 Task: Check the average views per listing of separate shower and tub in the last 5 years.
Action: Mouse moved to (295, 262)
Screenshot: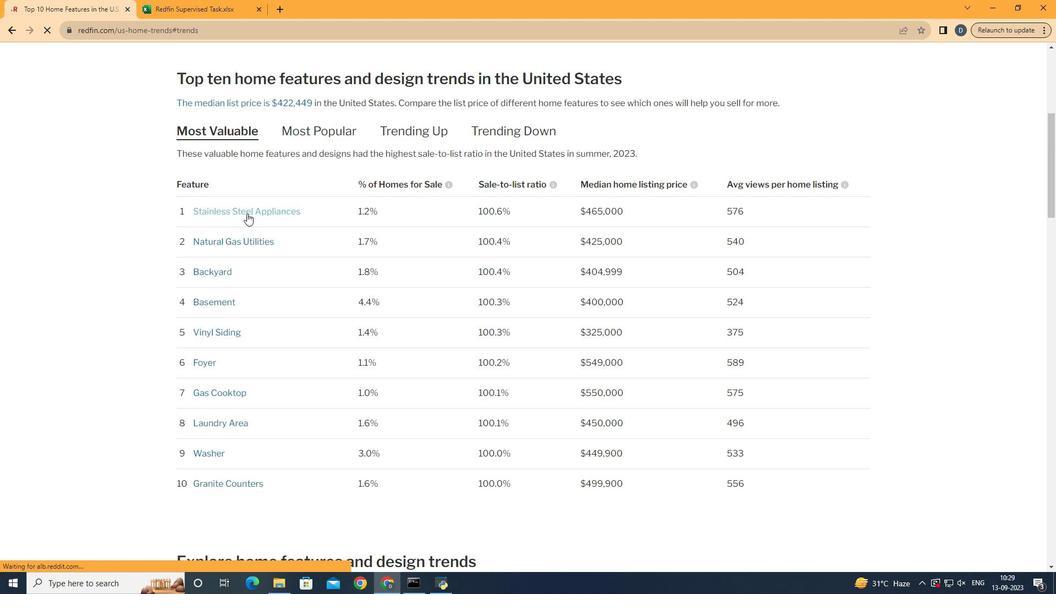 
Action: Mouse pressed left at (295, 262)
Screenshot: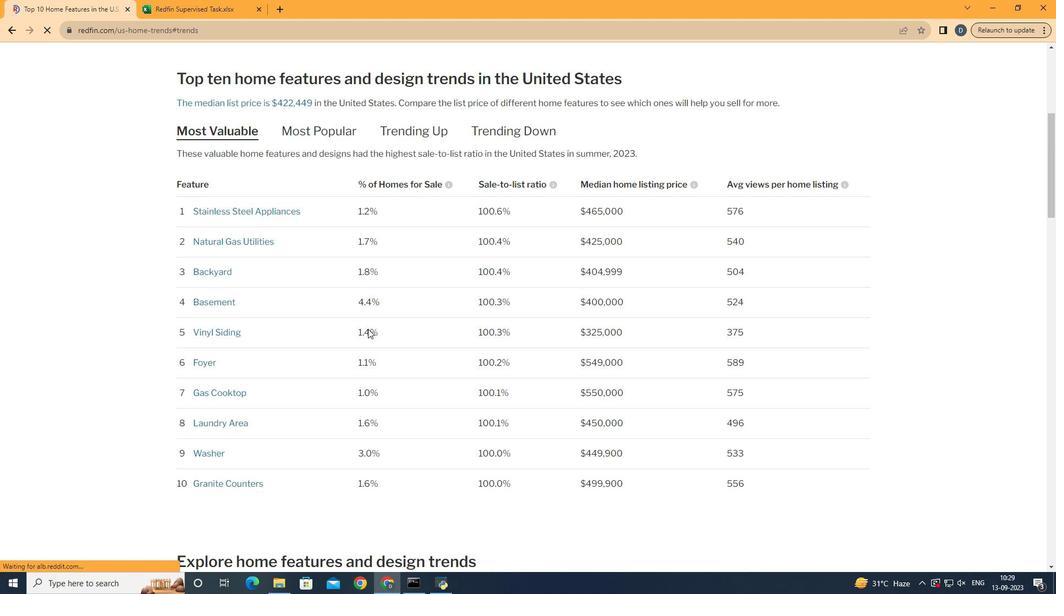
Action: Mouse moved to (416, 377)
Screenshot: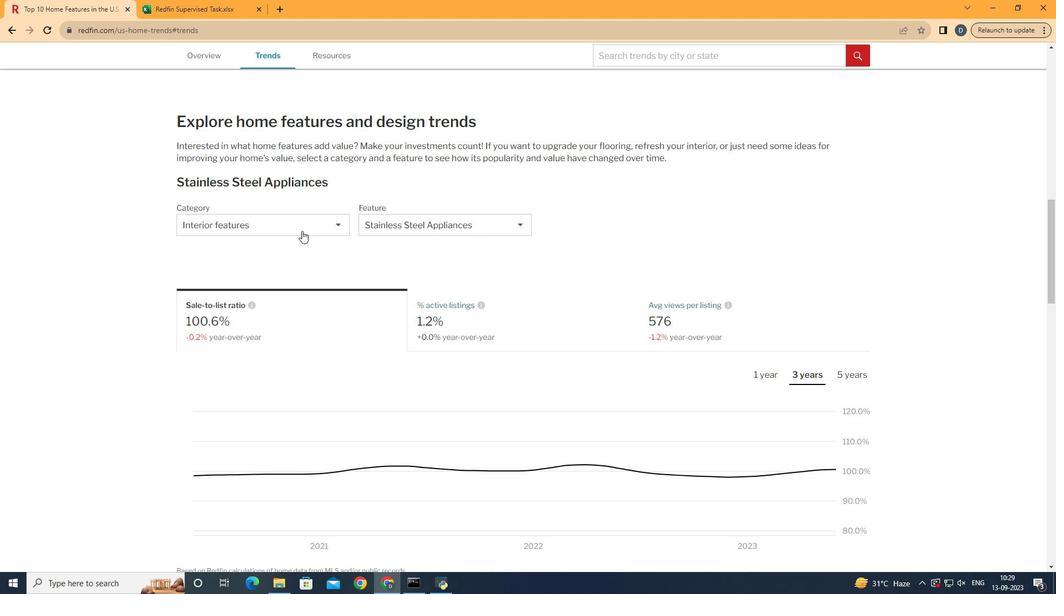 
Action: Mouse scrolled (416, 377) with delta (0, 0)
Screenshot: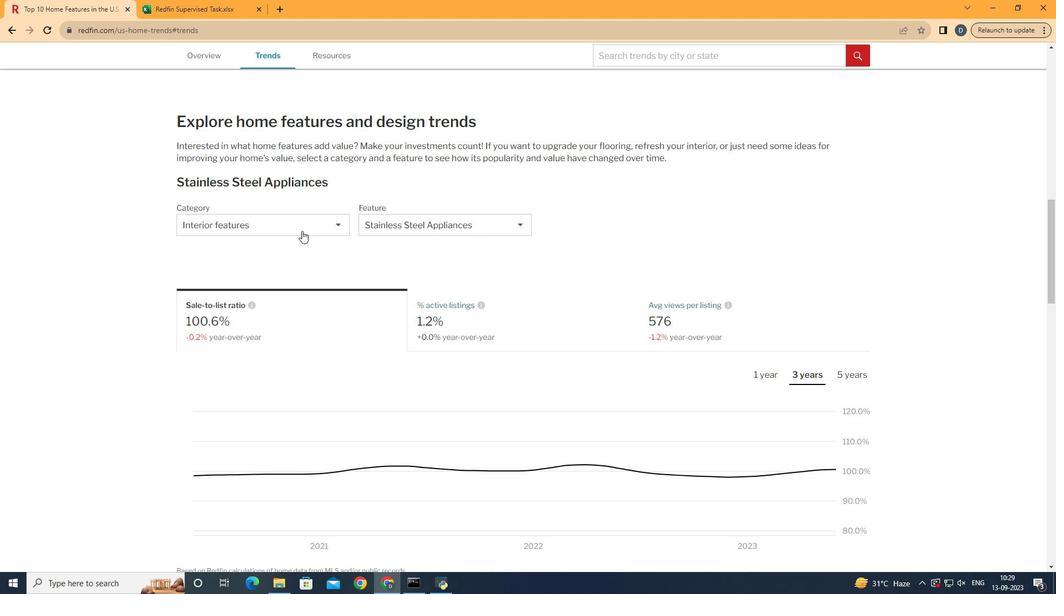 
Action: Mouse scrolled (416, 377) with delta (0, 0)
Screenshot: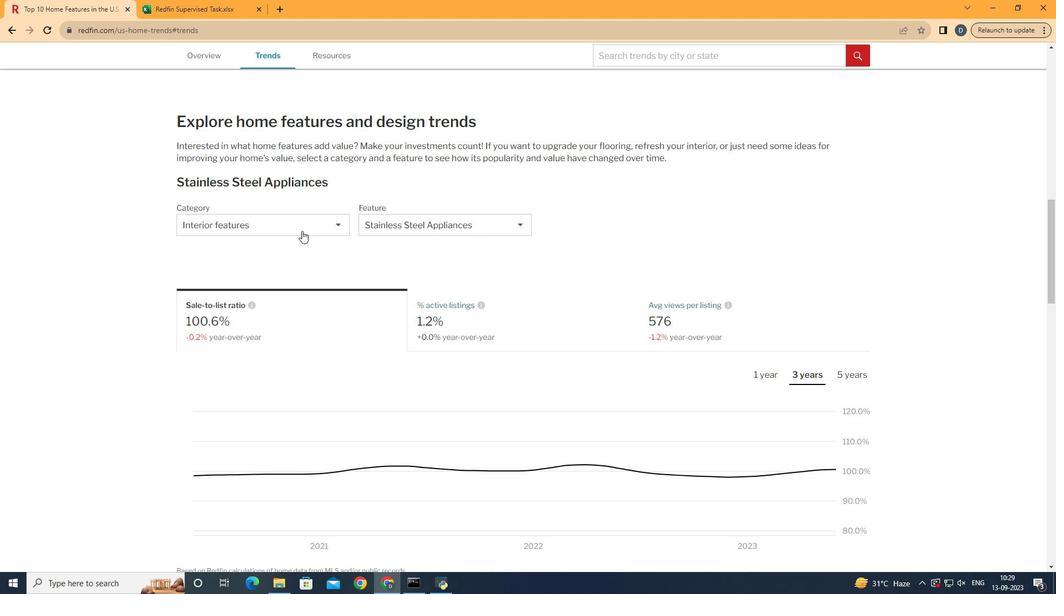 
Action: Mouse scrolled (416, 377) with delta (0, 0)
Screenshot: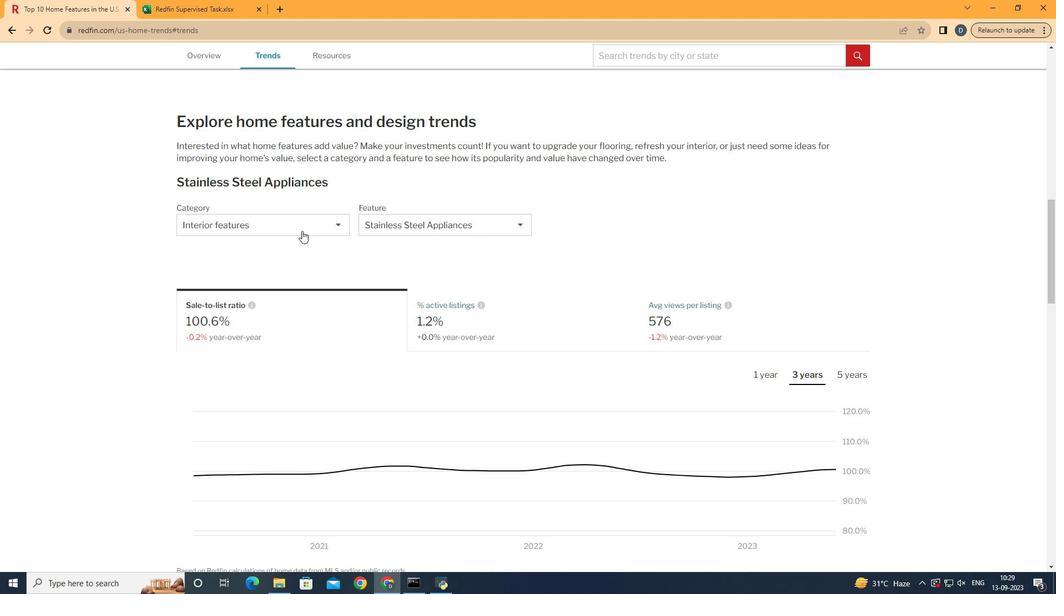 
Action: Mouse moved to (418, 377)
Screenshot: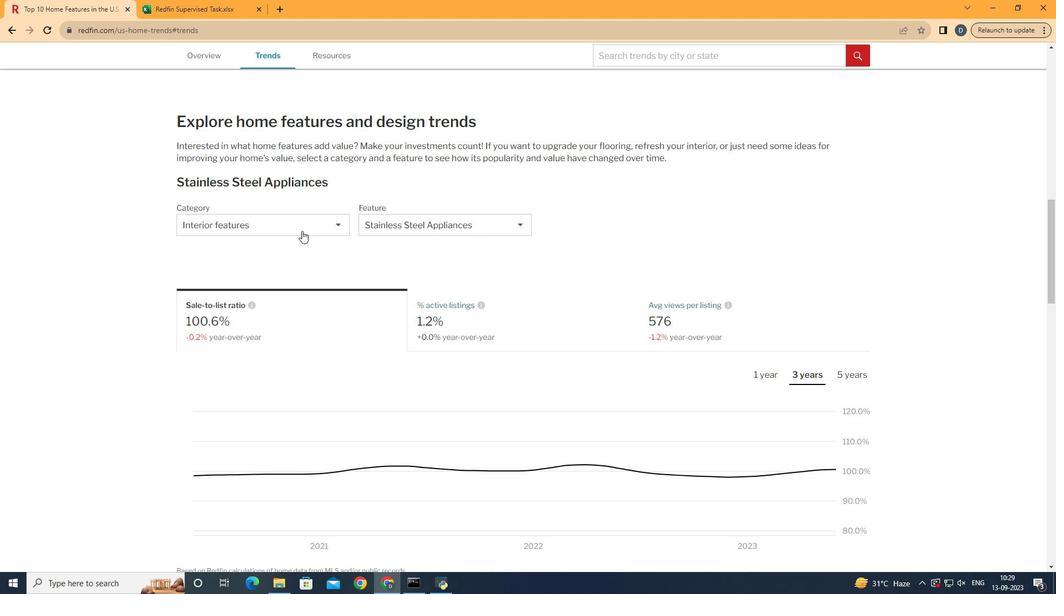 
Action: Mouse scrolled (418, 377) with delta (0, 0)
Screenshot: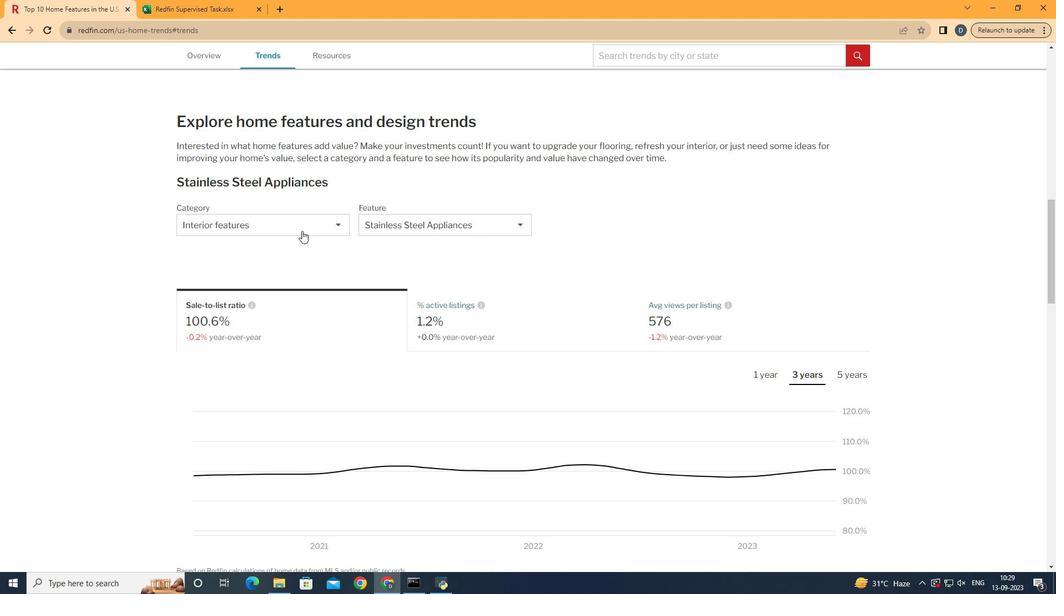 
Action: Mouse moved to (419, 377)
Screenshot: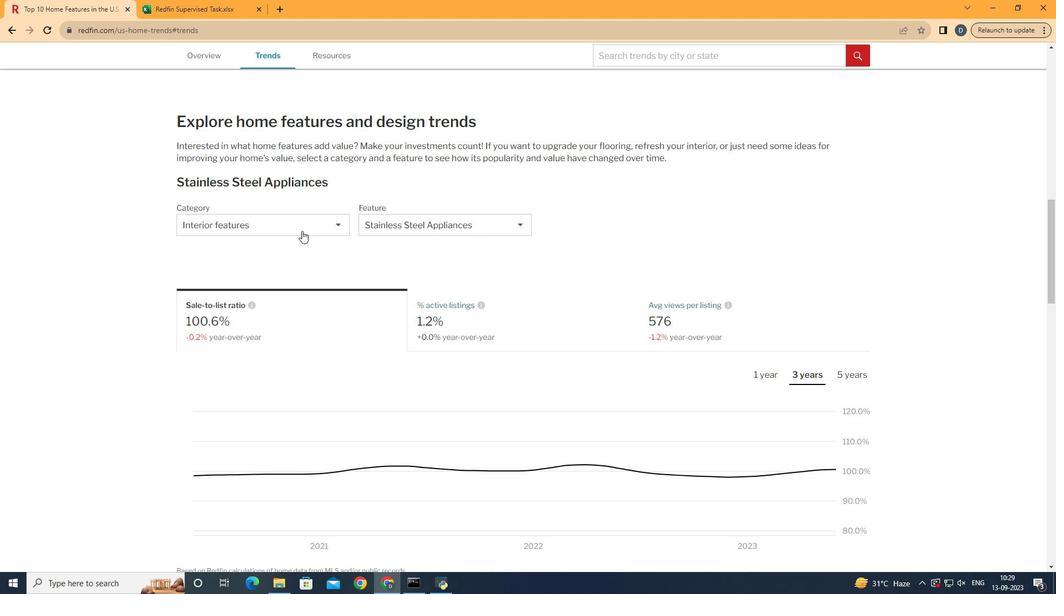 
Action: Mouse scrolled (419, 377) with delta (0, 0)
Screenshot: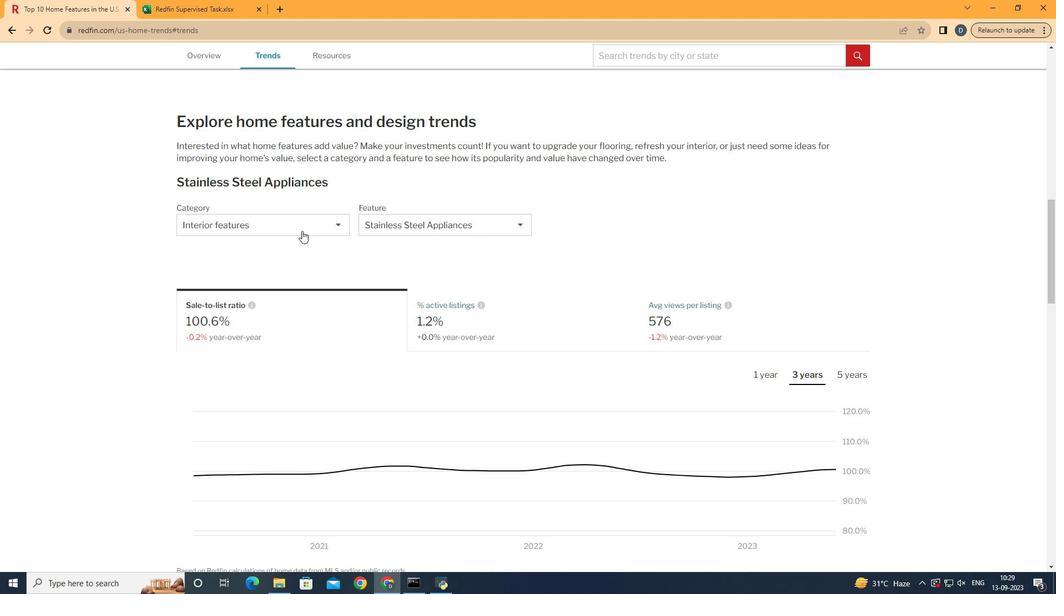 
Action: Mouse moved to (419, 377)
Screenshot: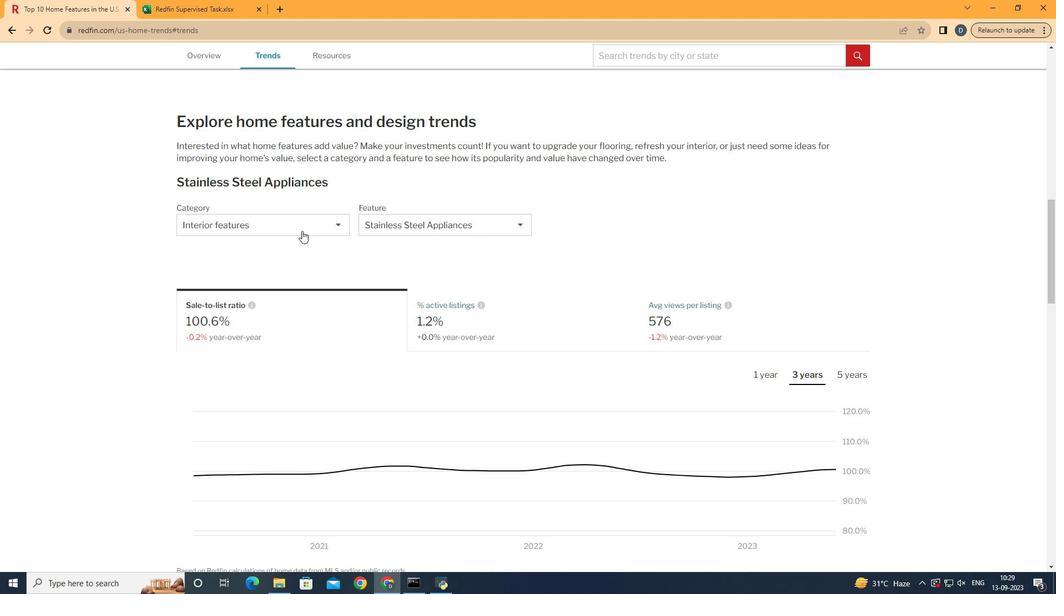 
Action: Mouse scrolled (419, 376) with delta (0, 0)
Screenshot: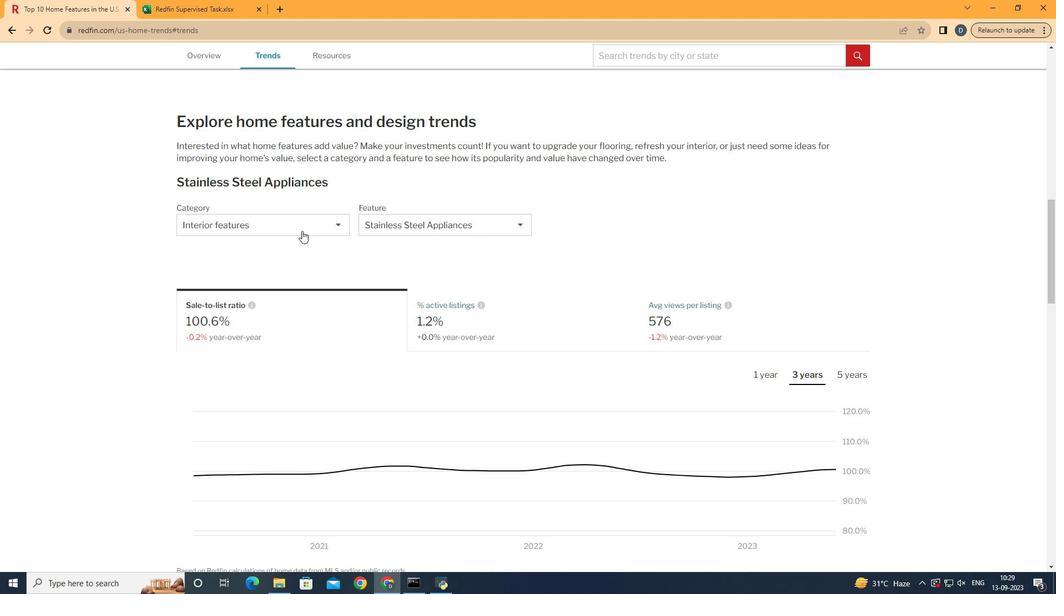 
Action: Mouse moved to (420, 377)
Screenshot: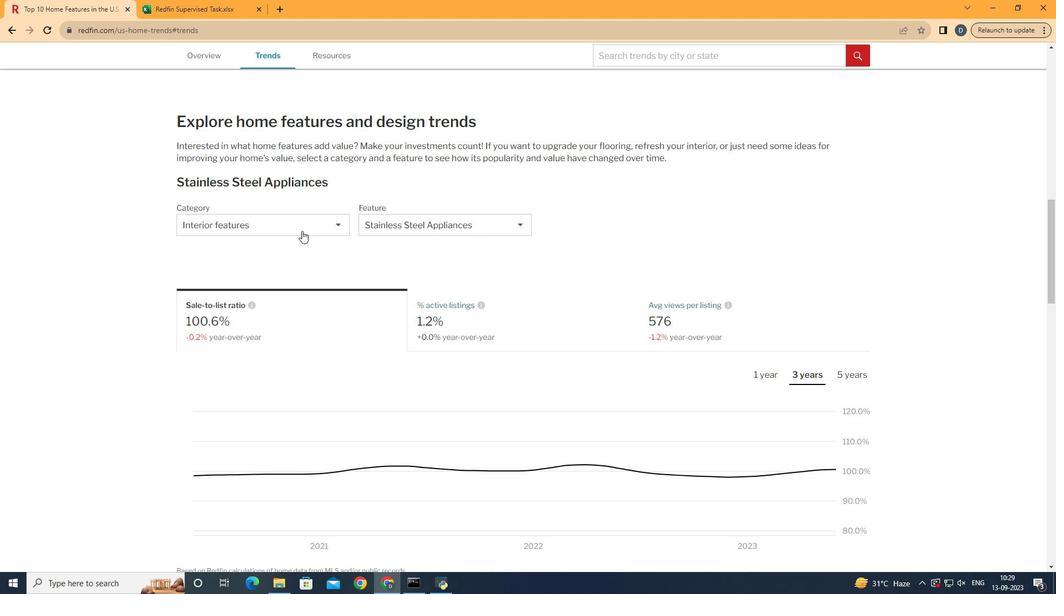 
Action: Mouse scrolled (420, 376) with delta (0, 0)
Screenshot: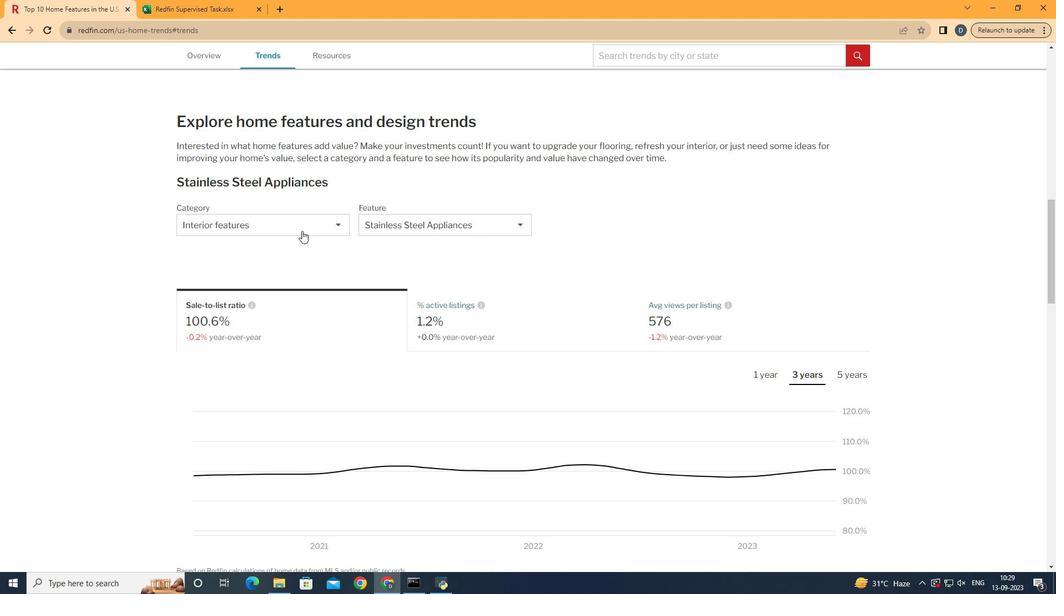 
Action: Mouse moved to (421, 377)
Screenshot: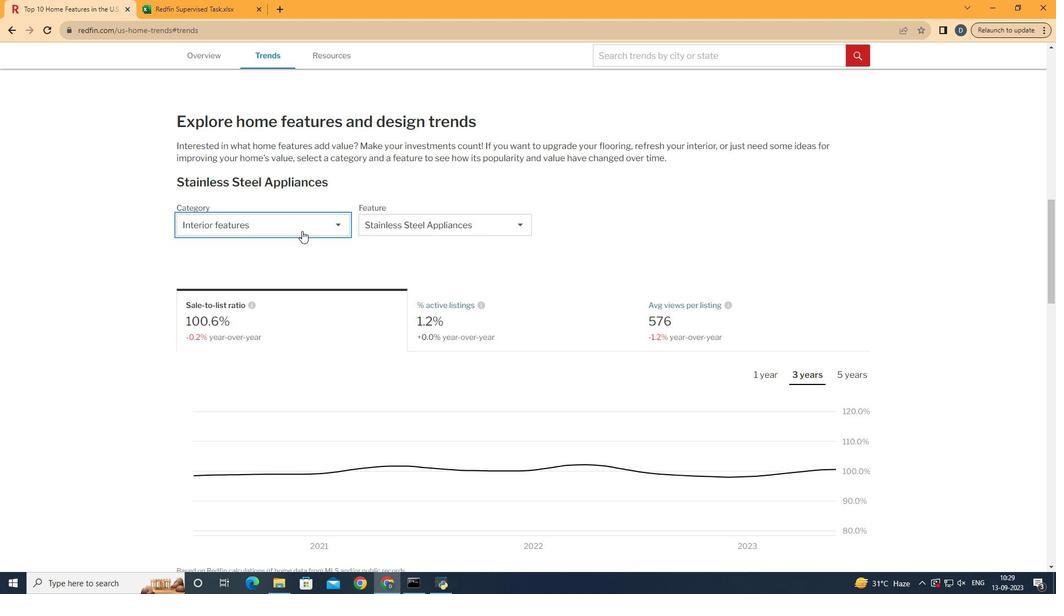
Action: Mouse scrolled (421, 376) with delta (0, 0)
Screenshot: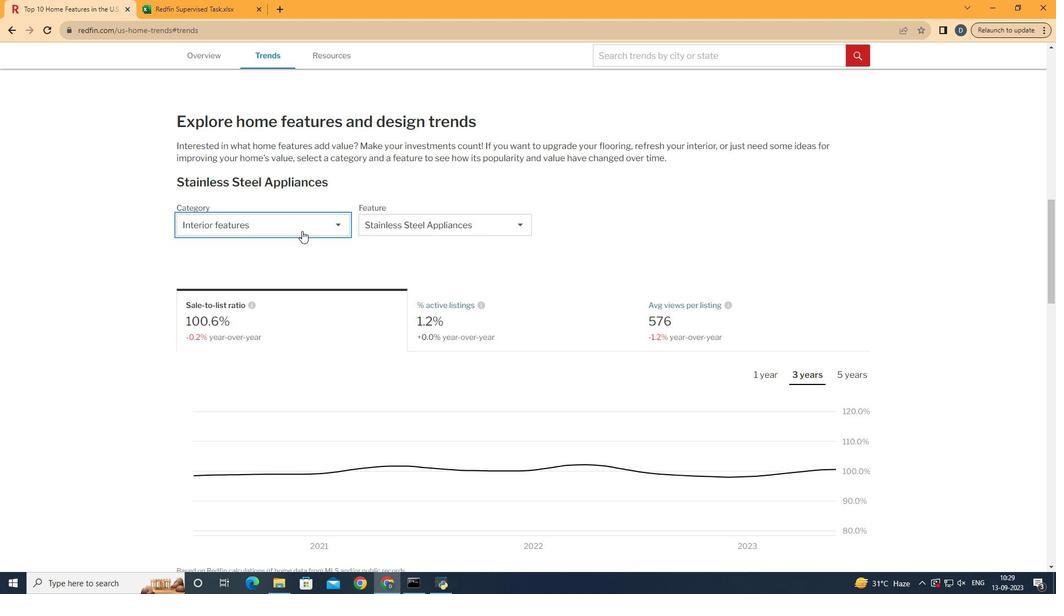 
Action: Mouse moved to (350, 279)
Screenshot: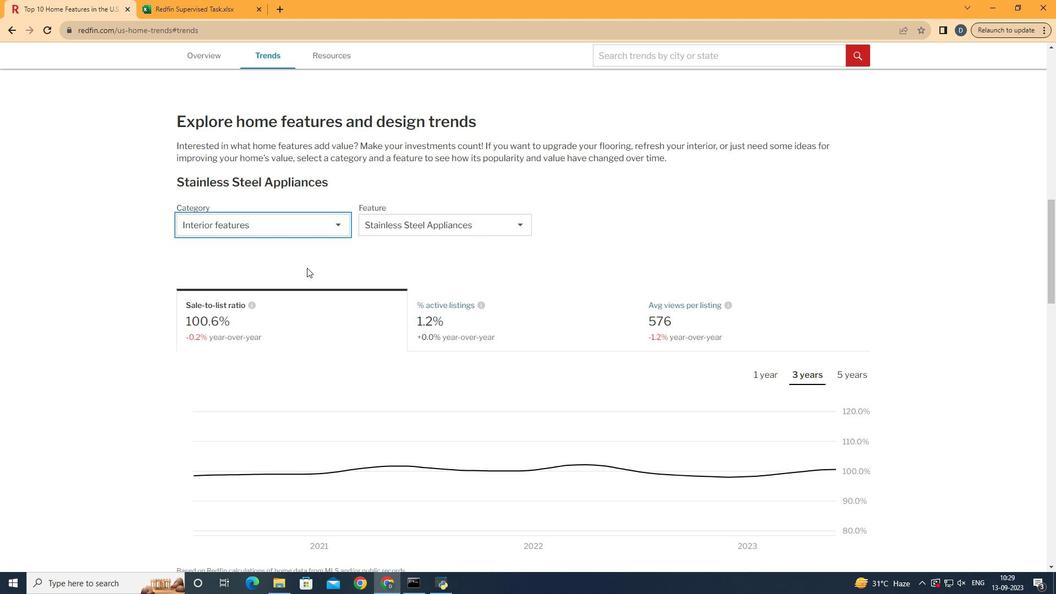 
Action: Mouse pressed left at (350, 279)
Screenshot: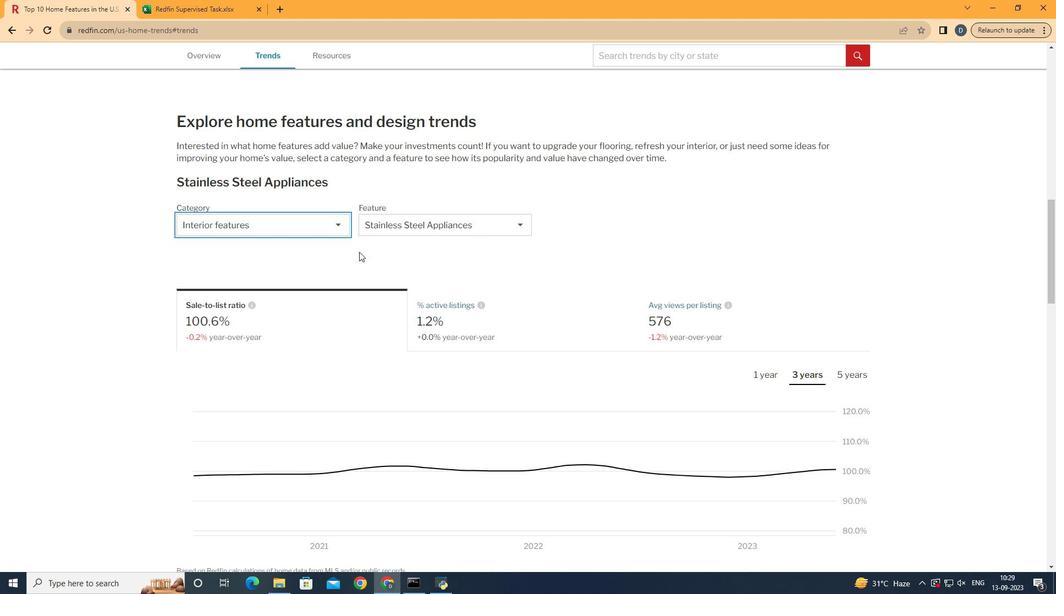 
Action: Mouse moved to (355, 316)
Screenshot: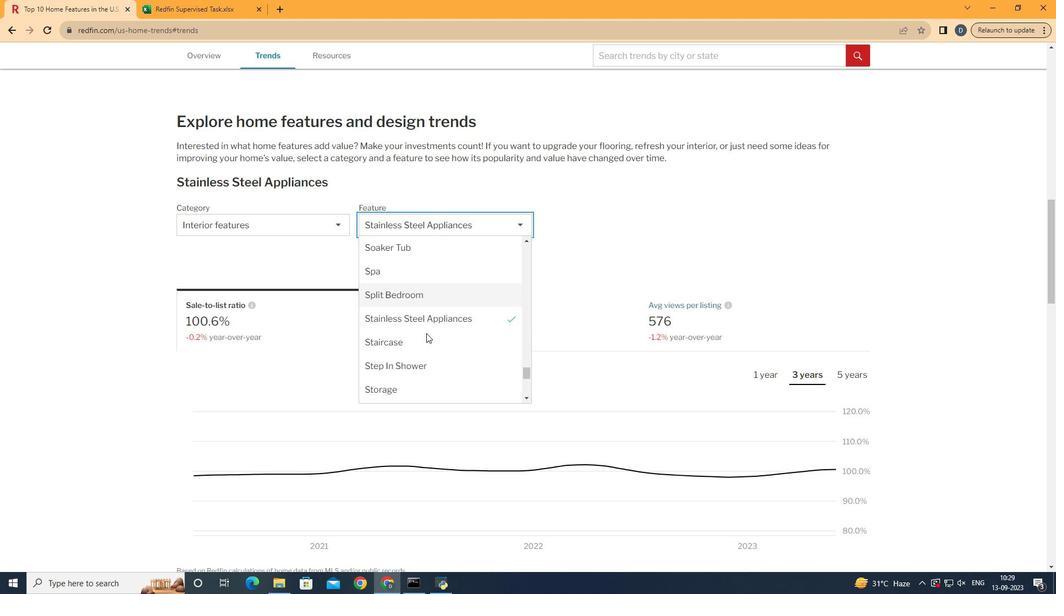 
Action: Mouse pressed left at (355, 316)
Screenshot: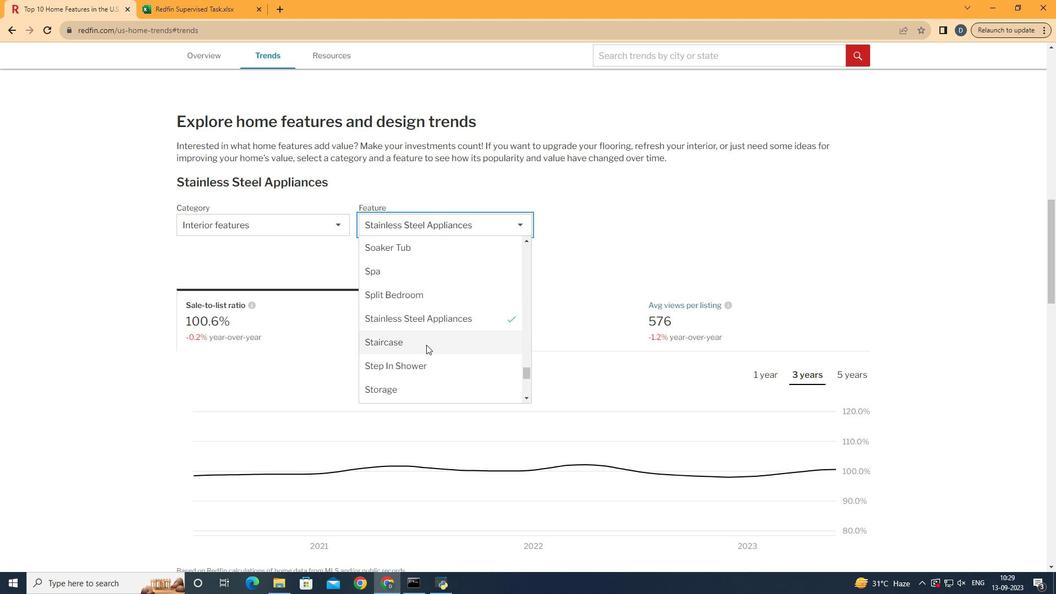 
Action: Mouse moved to (519, 266)
Screenshot: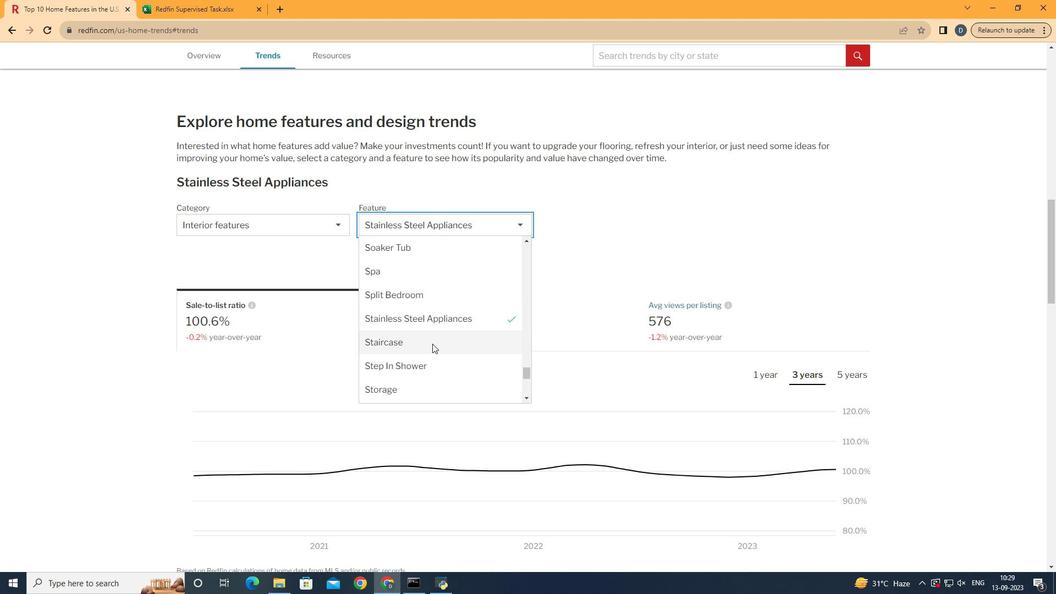 
Action: Mouse pressed left at (519, 266)
Screenshot: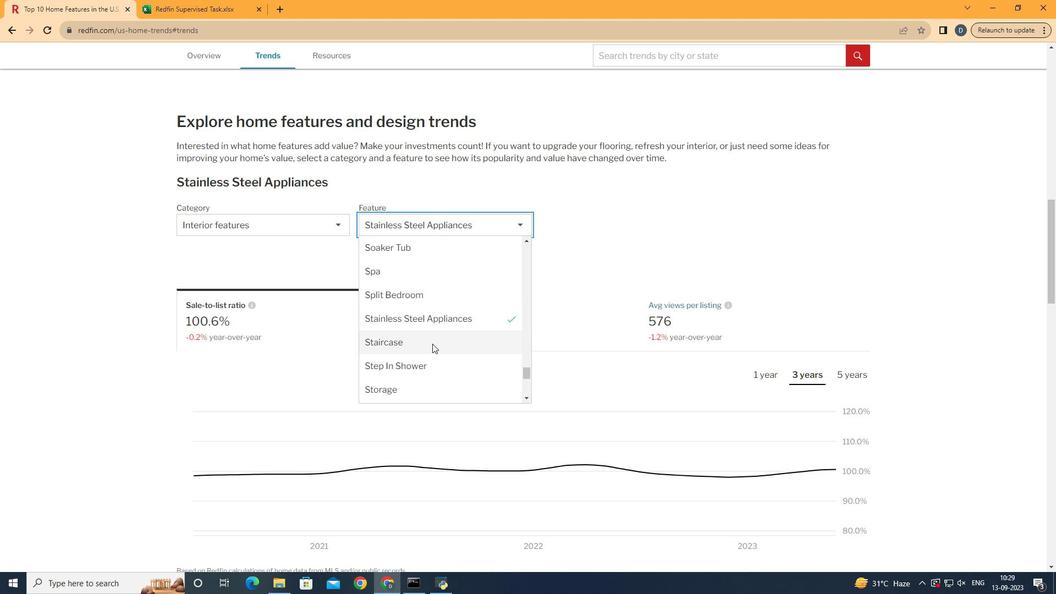 
Action: Mouse moved to (481, 392)
Screenshot: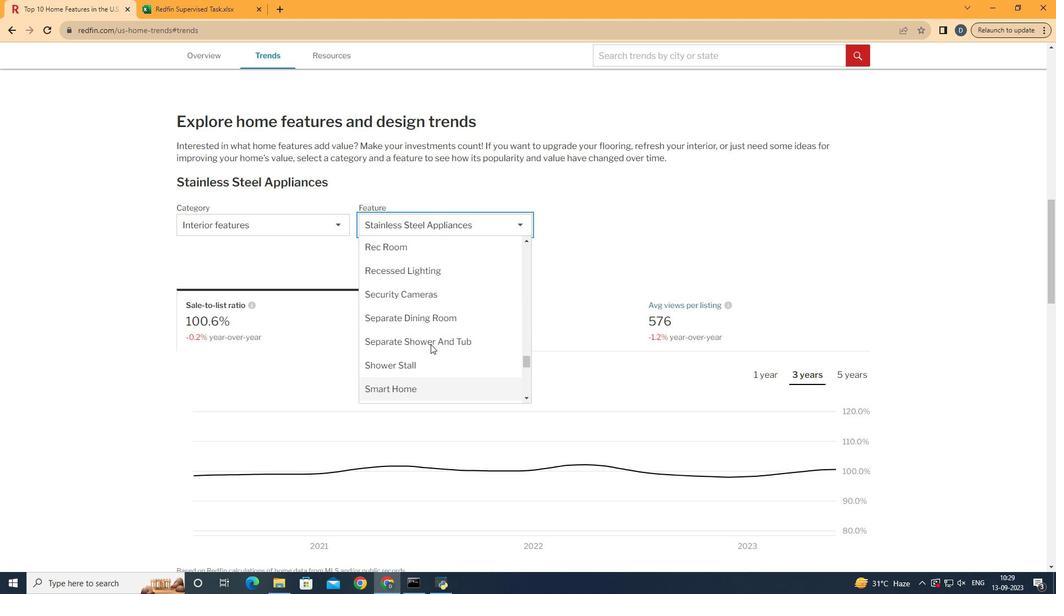 
Action: Mouse scrolled (481, 393) with delta (0, 0)
Screenshot: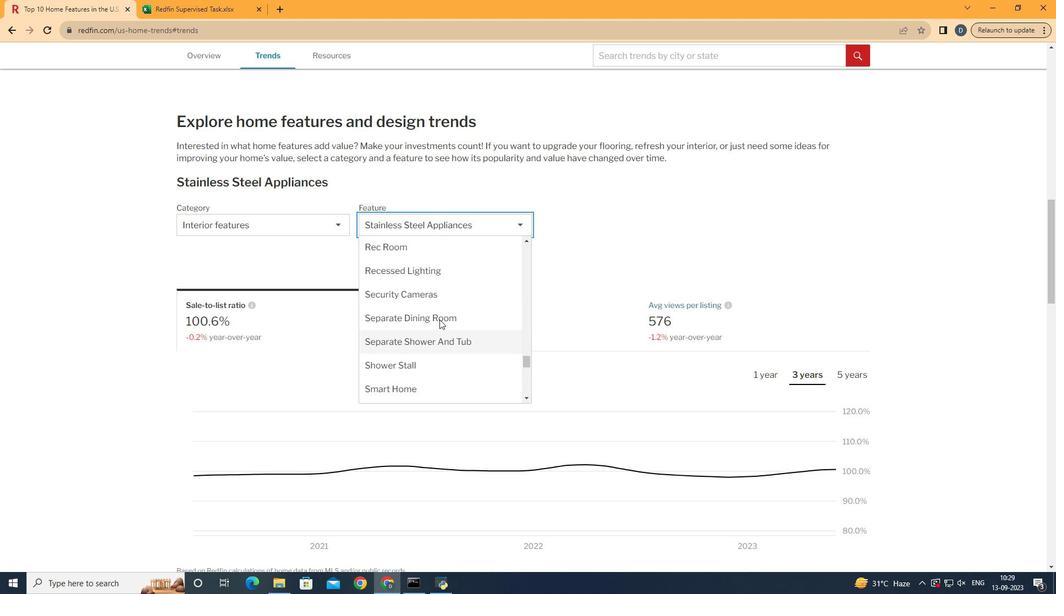 
Action: Mouse scrolled (481, 393) with delta (0, 0)
Screenshot: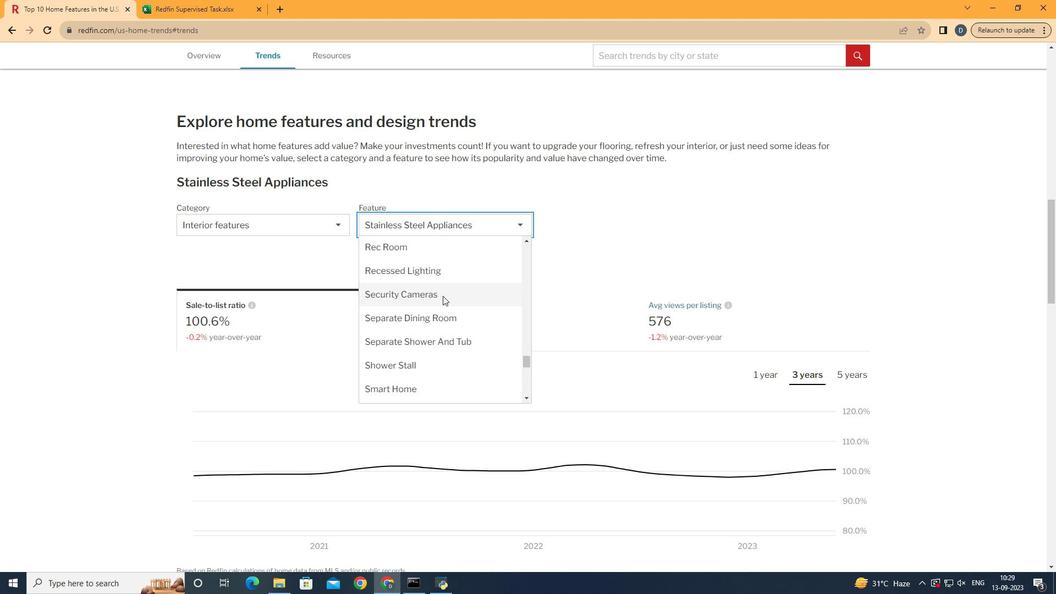 
Action: Mouse moved to (480, 392)
Screenshot: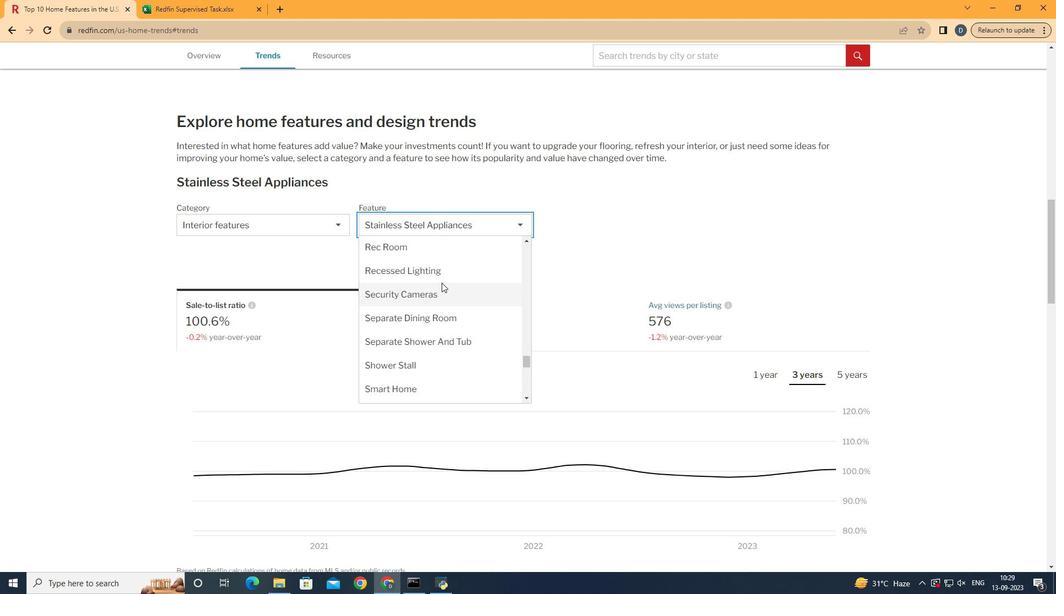
Action: Mouse scrolled (480, 393) with delta (0, 0)
Screenshot: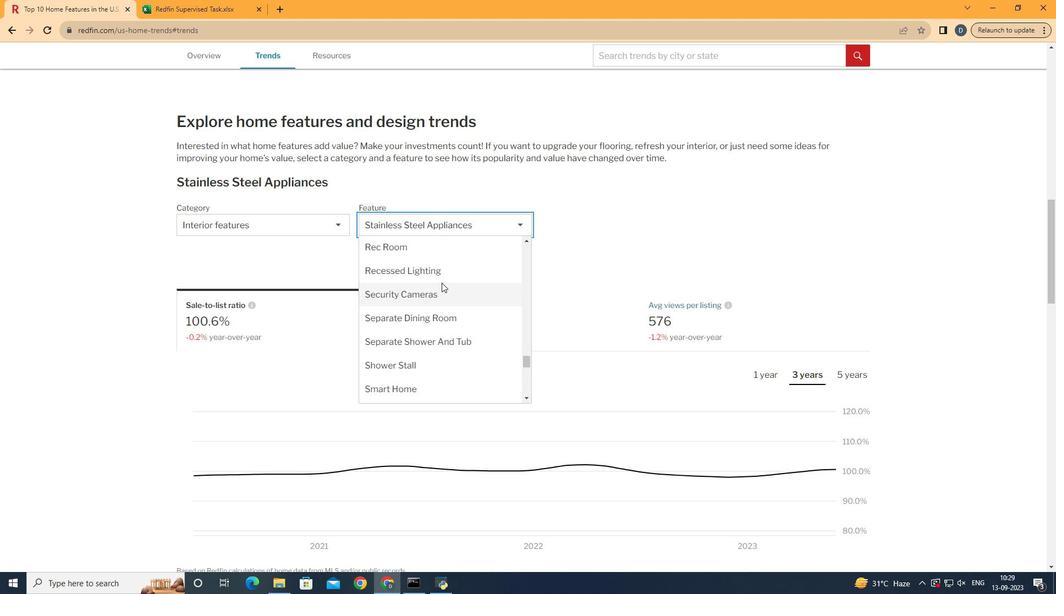 
Action: Mouse moved to (512, 354)
Screenshot: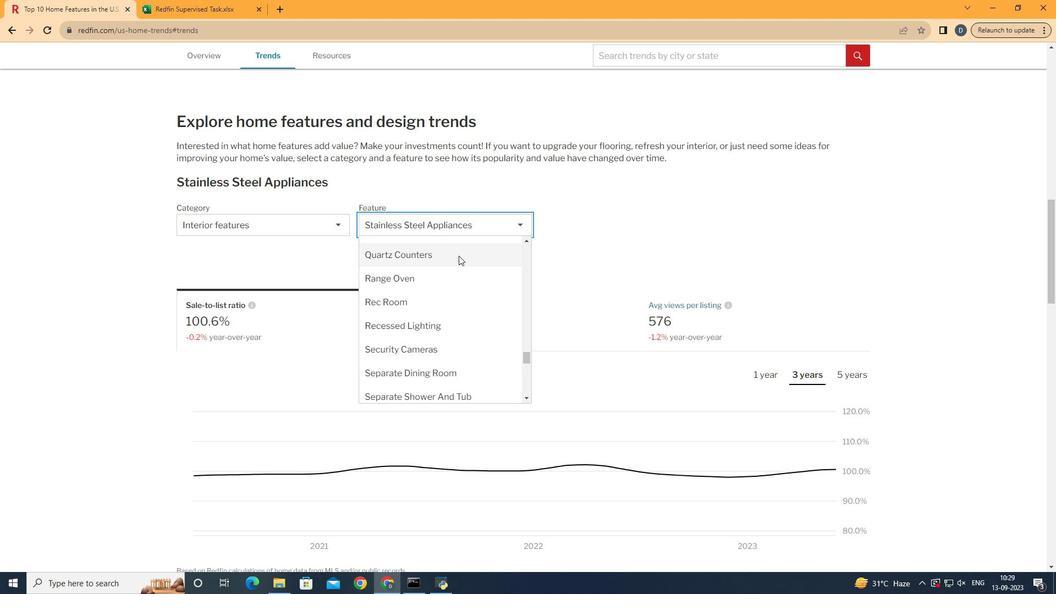 
Action: Mouse scrolled (512, 355) with delta (0, 0)
Screenshot: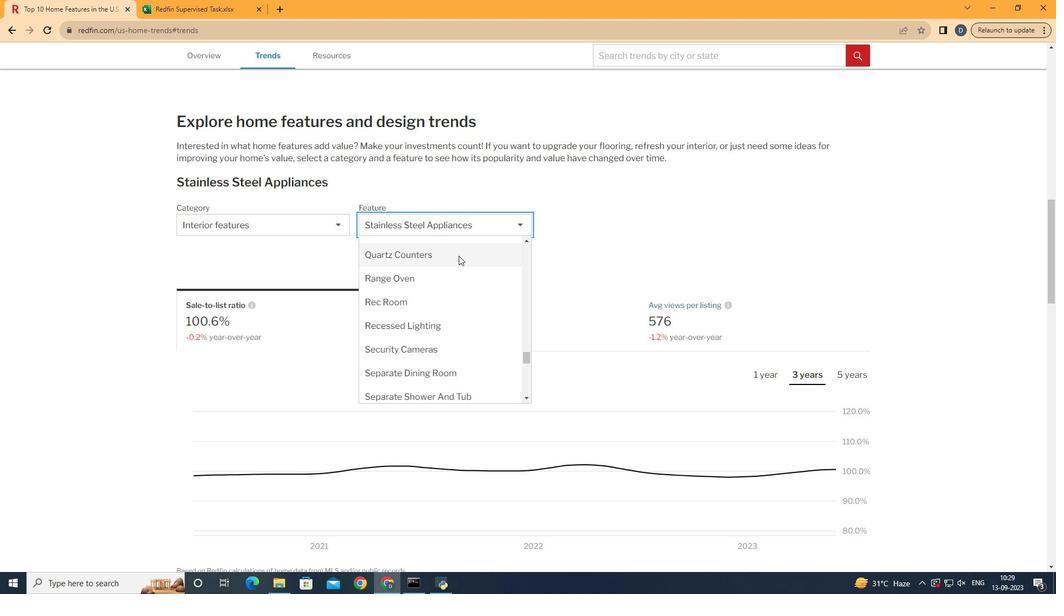 
Action: Mouse moved to (520, 349)
Screenshot: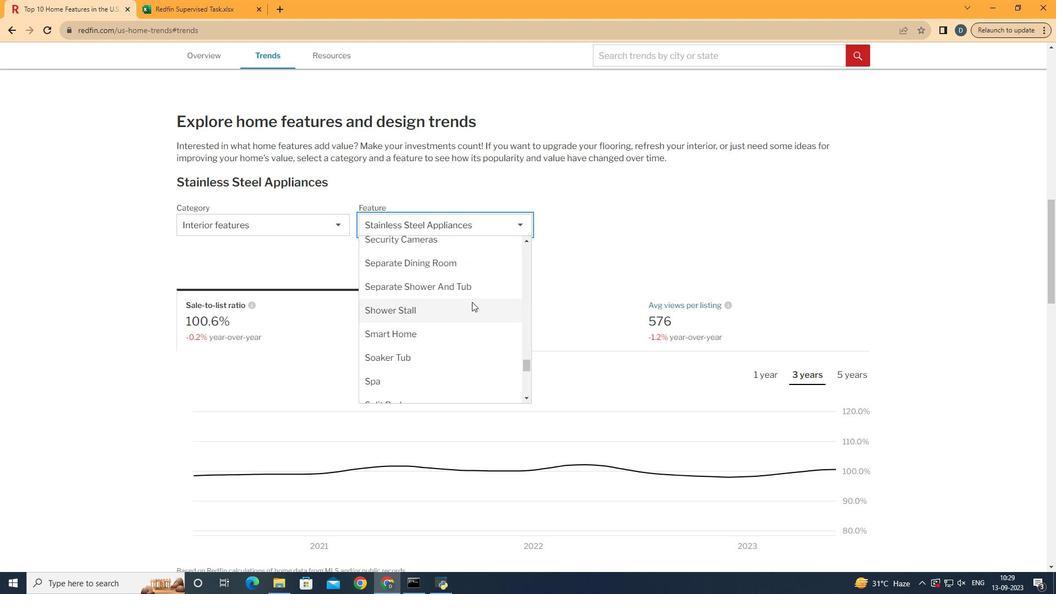 
Action: Mouse scrolled (520, 348) with delta (0, 0)
Screenshot: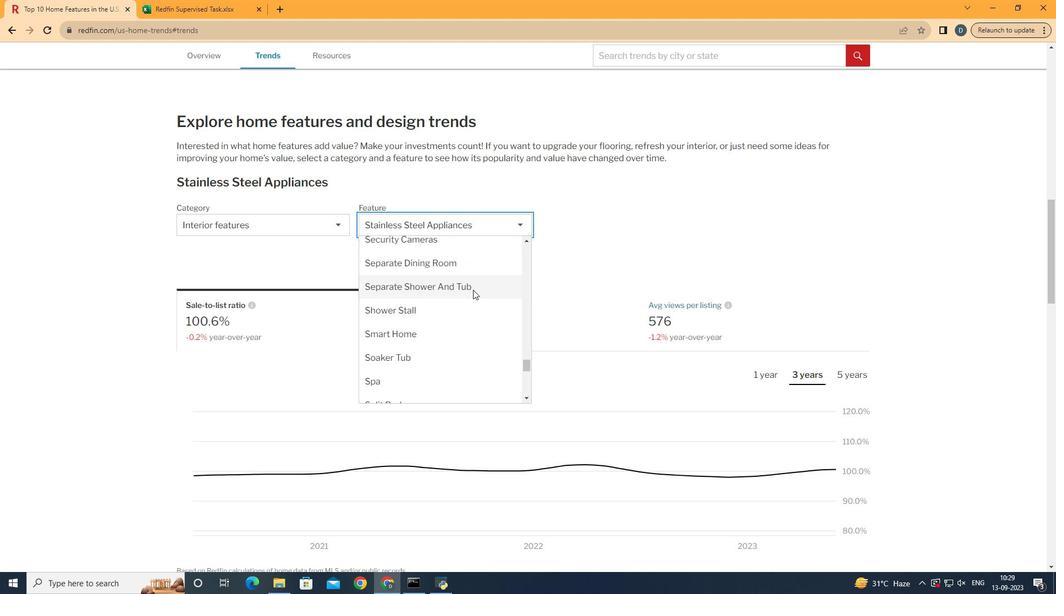 
Action: Mouse scrolled (520, 348) with delta (0, 0)
Screenshot: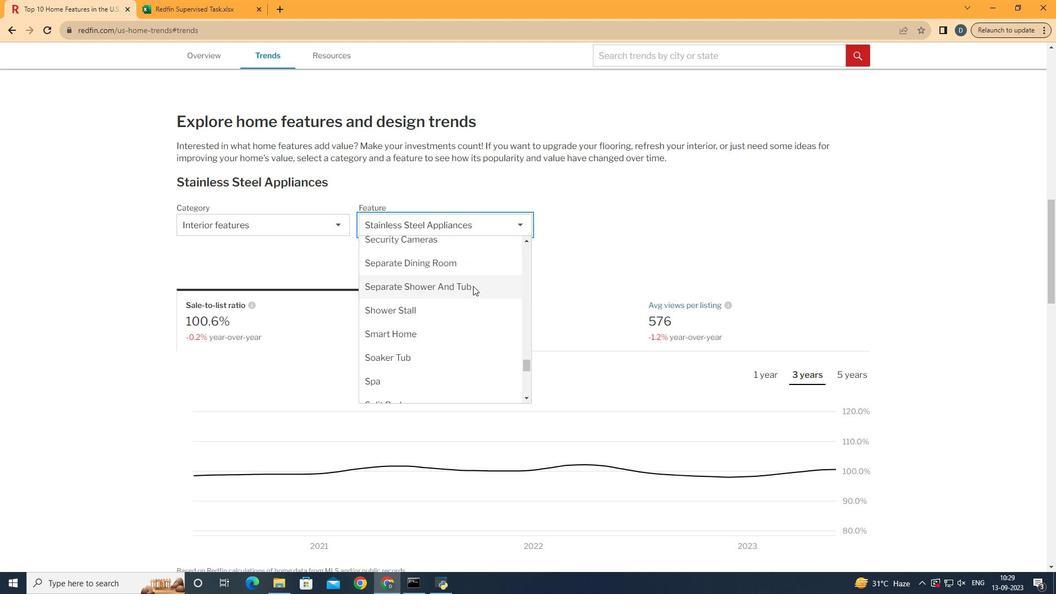 
Action: Mouse moved to (533, 335)
Screenshot: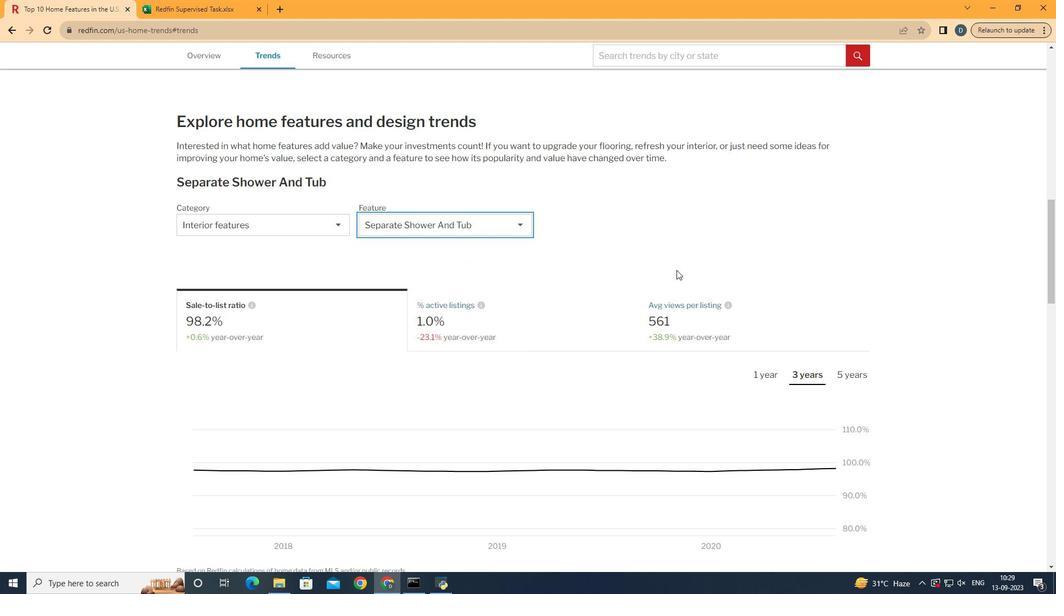 
Action: Mouse pressed left at (533, 335)
Screenshot: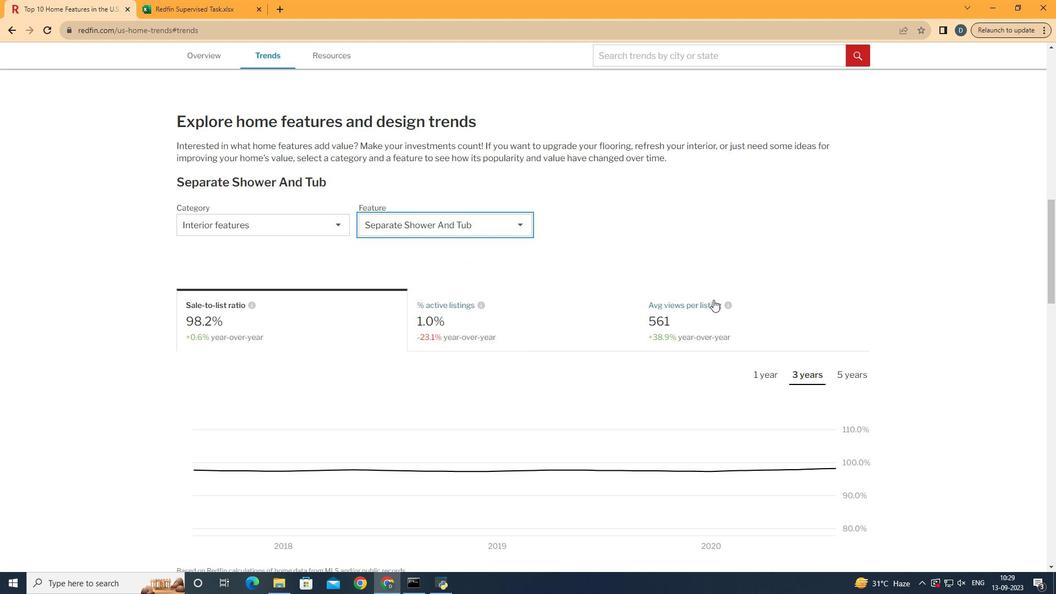 
Action: Mouse moved to (809, 374)
Screenshot: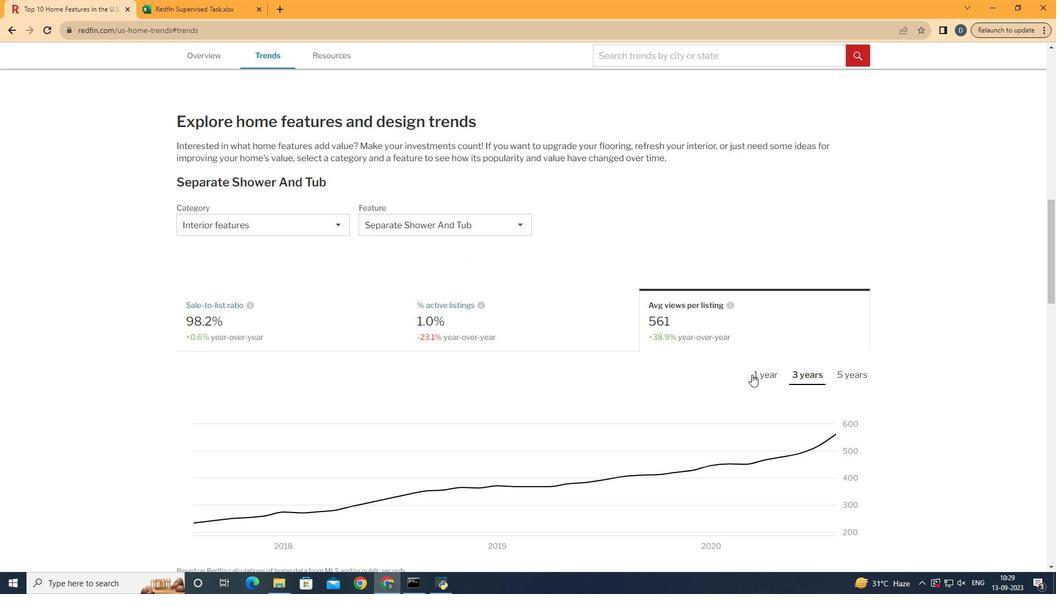 
Action: Mouse pressed left at (809, 374)
Screenshot: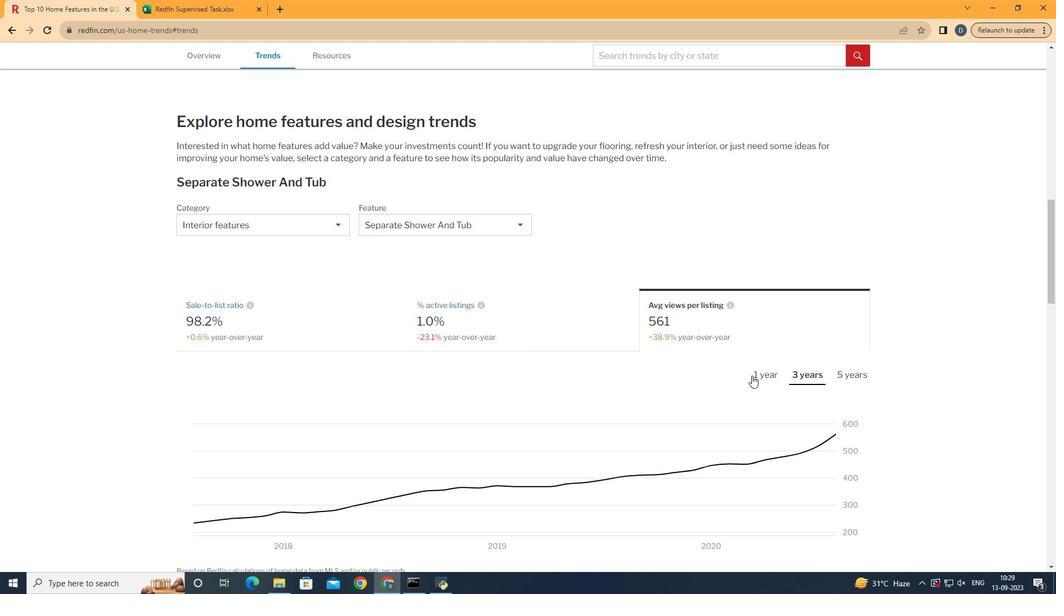 
Action: Mouse moved to (800, 424)
Screenshot: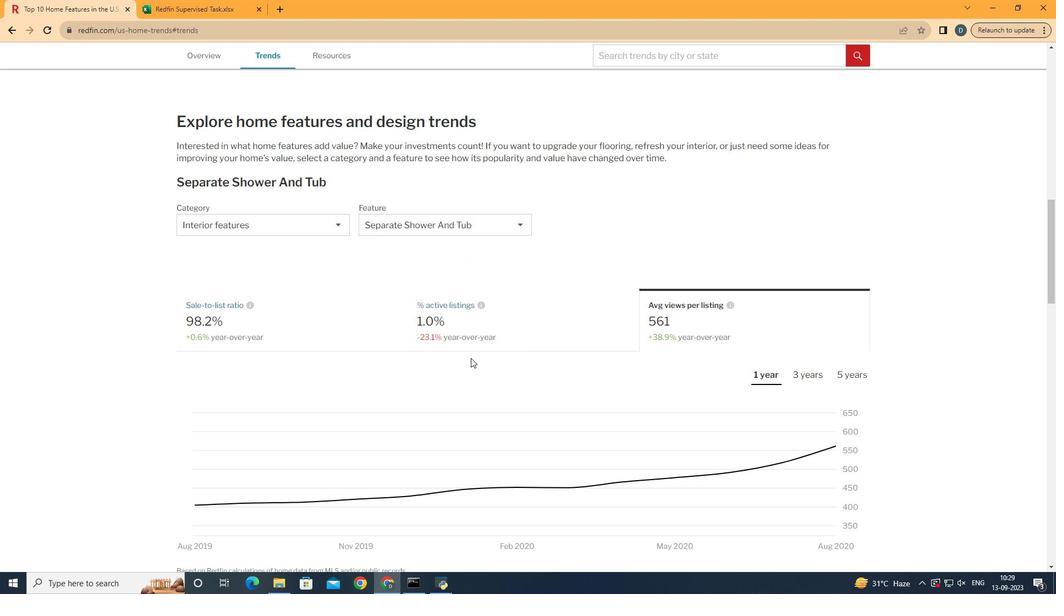 
Action: Mouse pressed left at (800, 424)
Screenshot: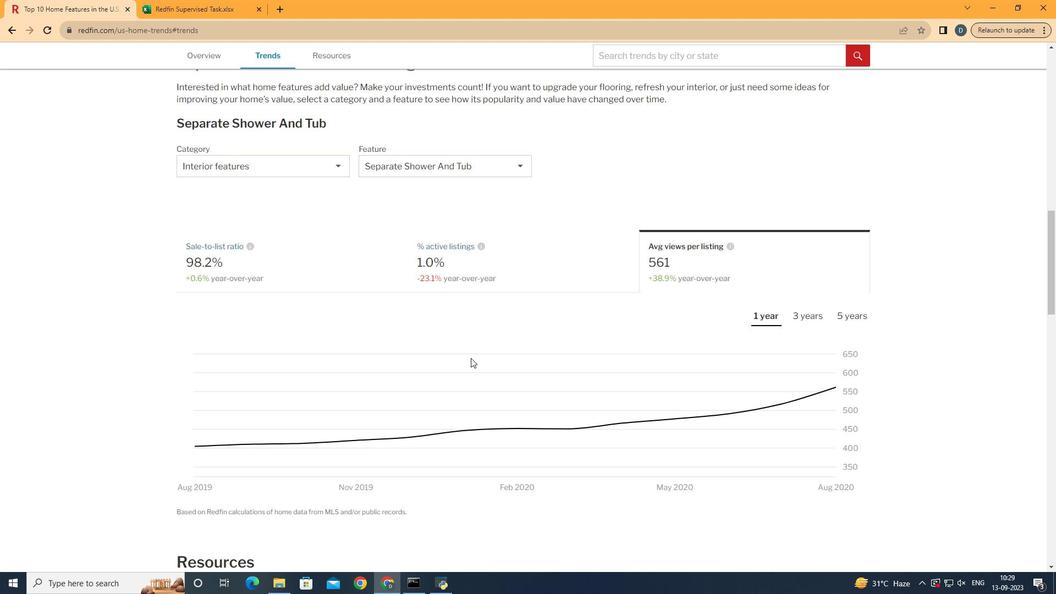 
Action: Mouse moved to (519, 407)
Screenshot: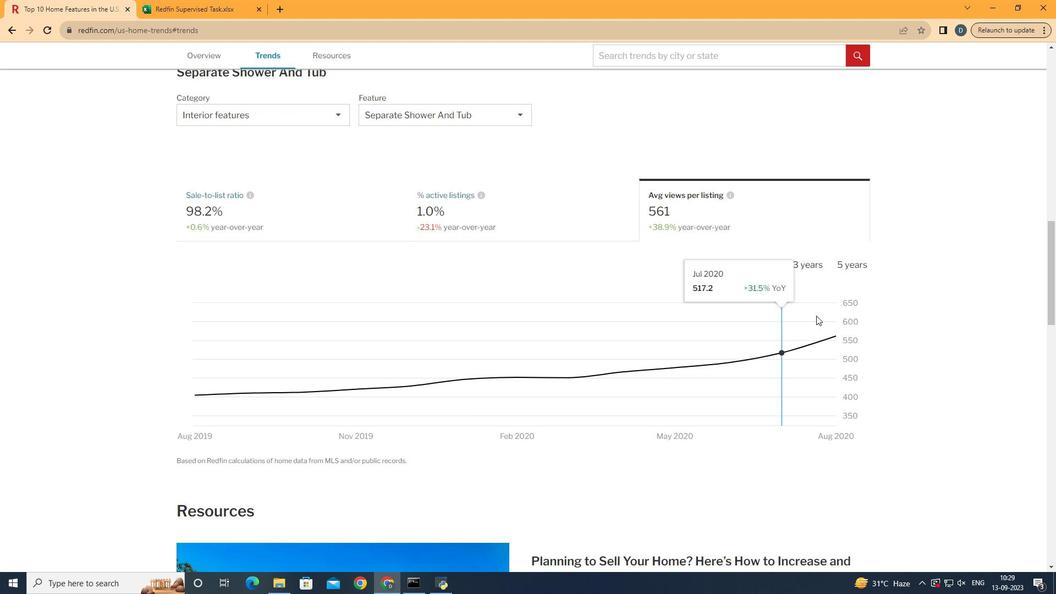 
Action: Mouse scrolled (519, 406) with delta (0, 0)
Screenshot: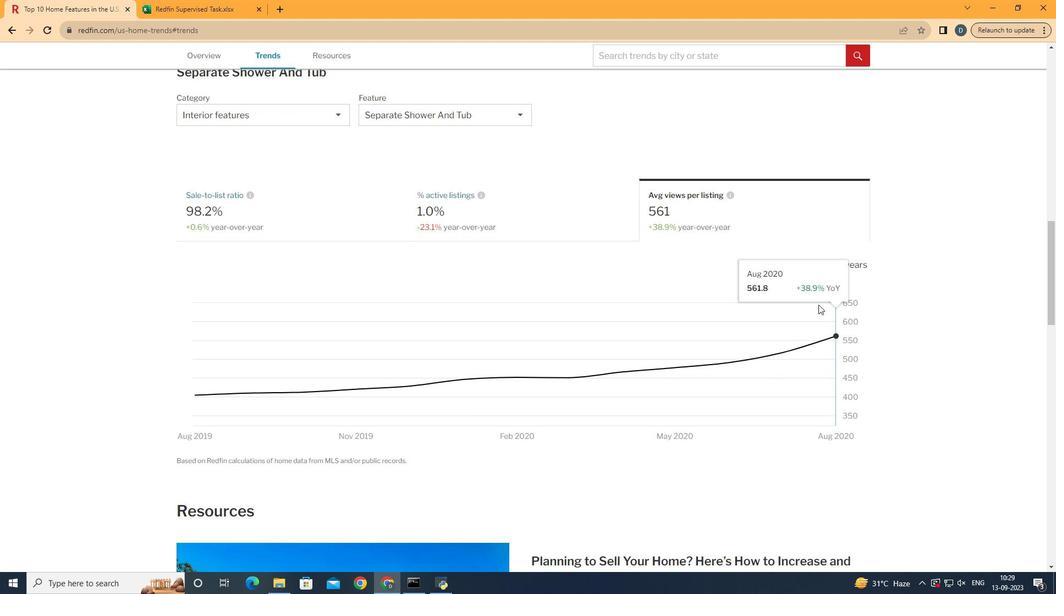 
Action: Mouse scrolled (519, 406) with delta (0, 0)
Screenshot: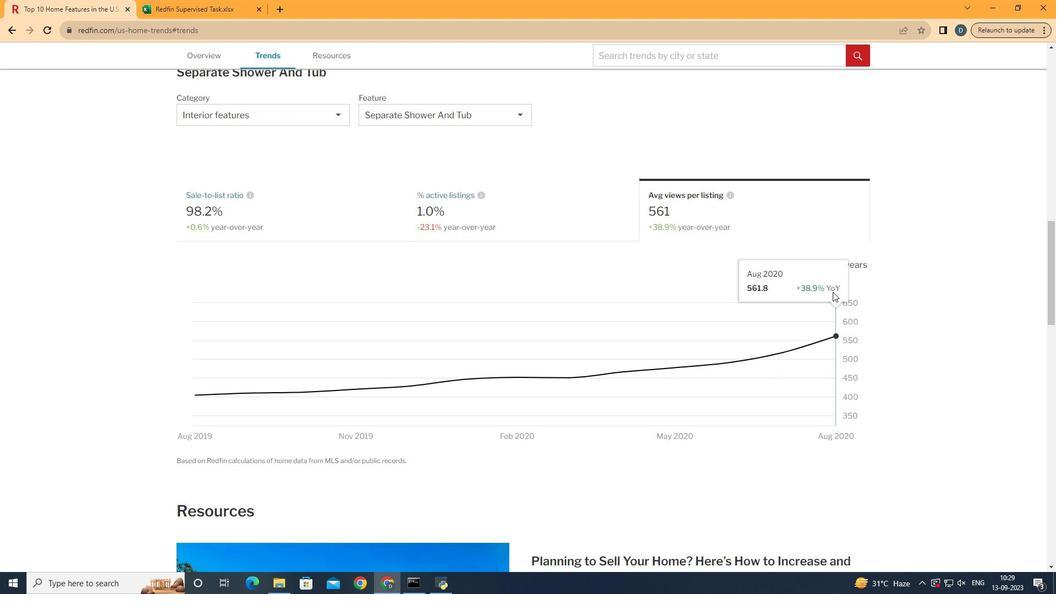 
Action: Mouse moved to (907, 306)
Screenshot: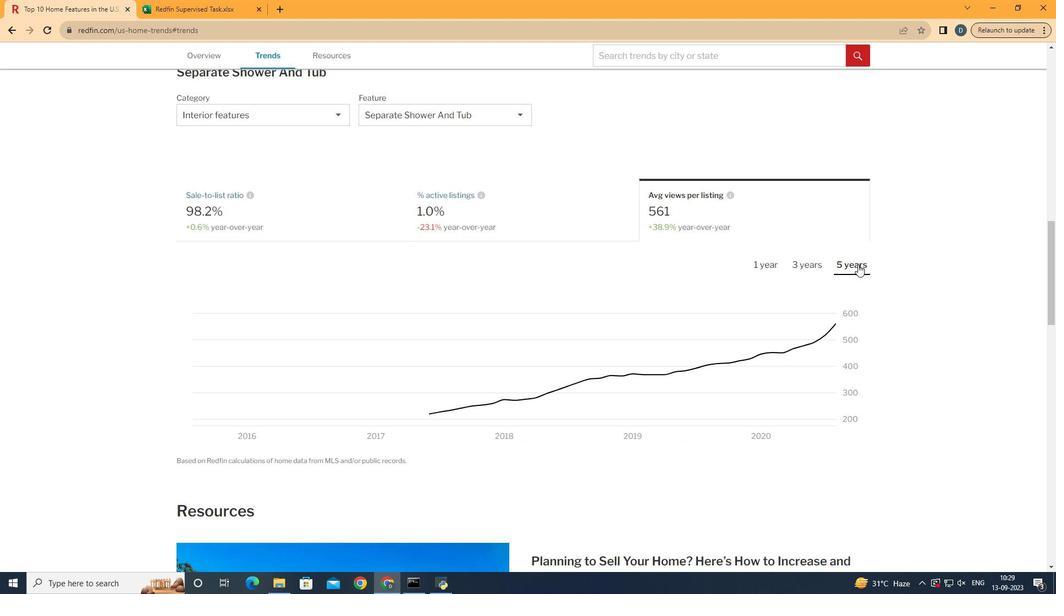 
Action: Mouse pressed left at (907, 306)
Screenshot: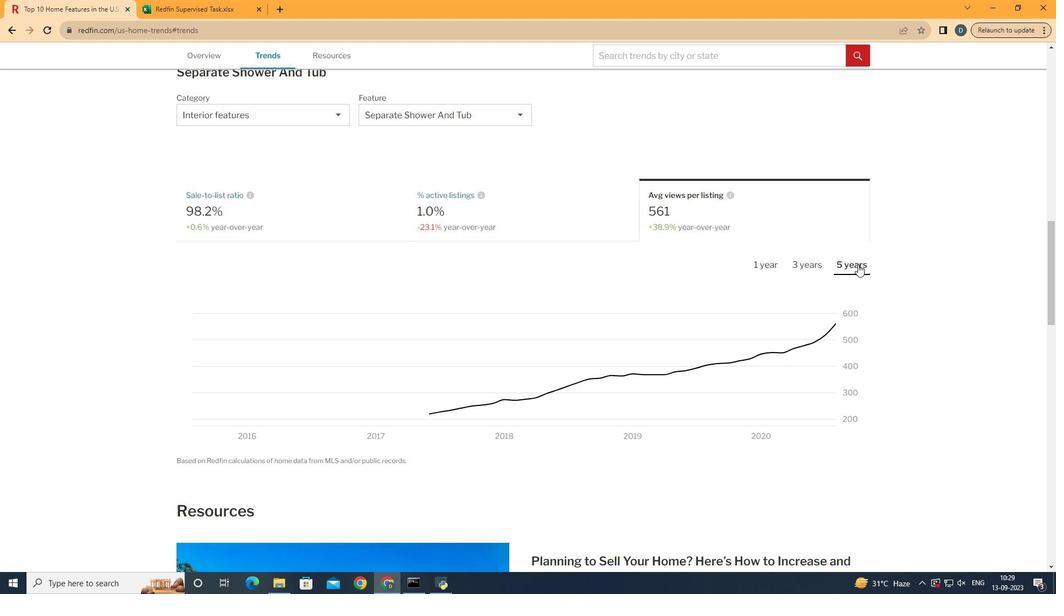 
Action: Mouse moved to (907, 313)
Screenshot: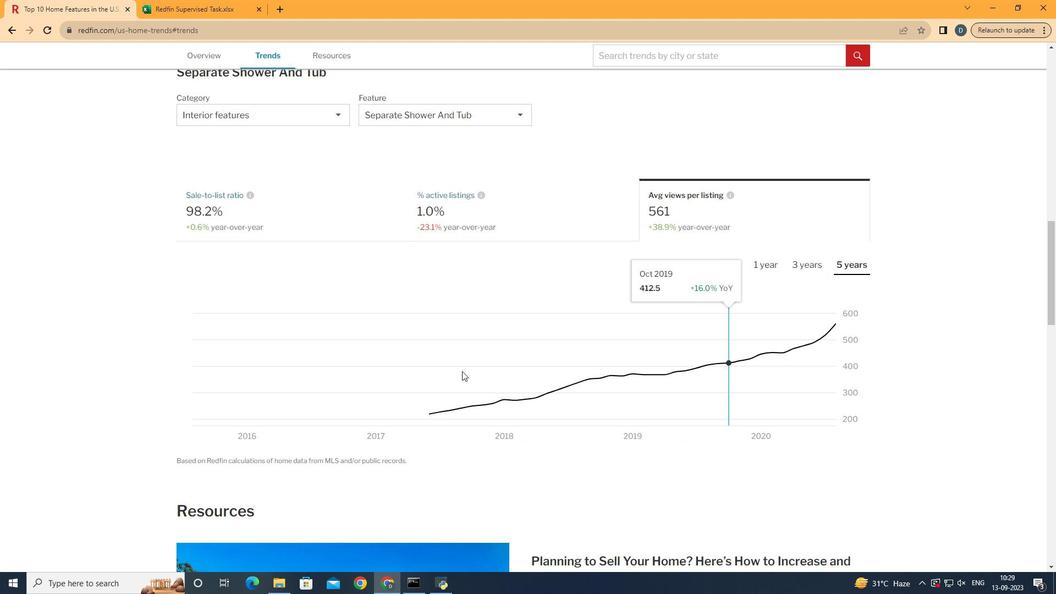 
Action: Mouse pressed left at (907, 313)
Screenshot: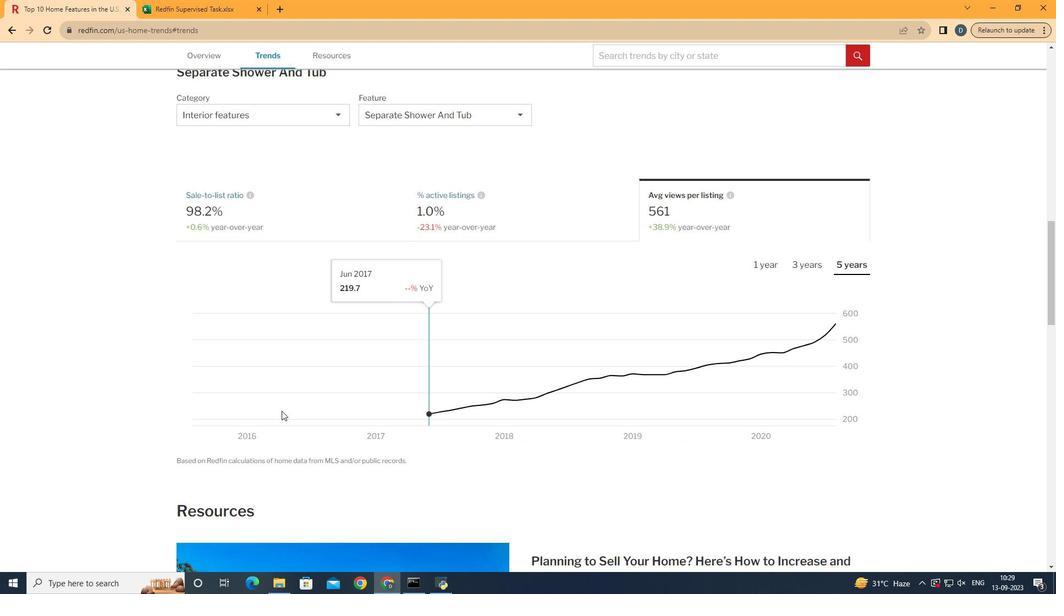 
Action: Mouse moved to (896, 393)
Screenshot: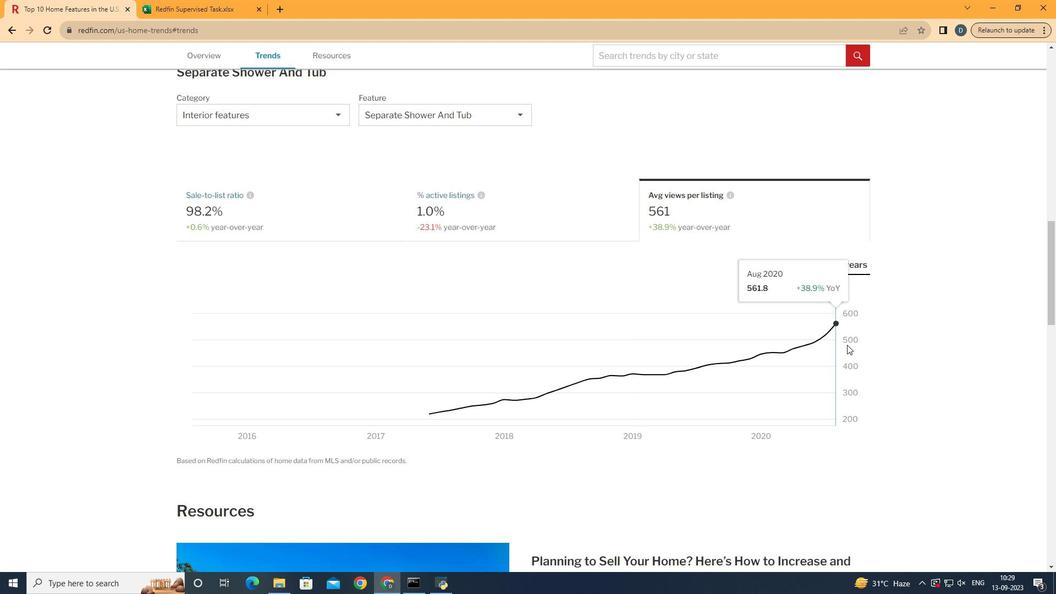 
